 Task: Check the local insights blogs.
Action: Mouse moved to (1147, 213)
Screenshot: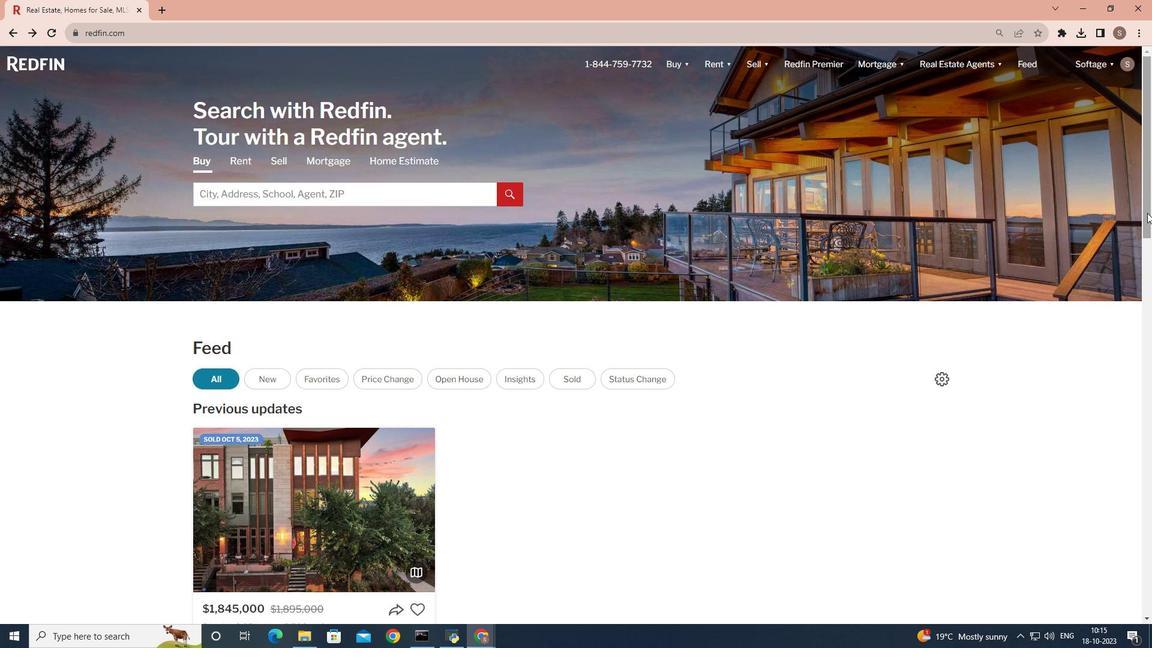 
Action: Mouse pressed left at (1147, 213)
Screenshot: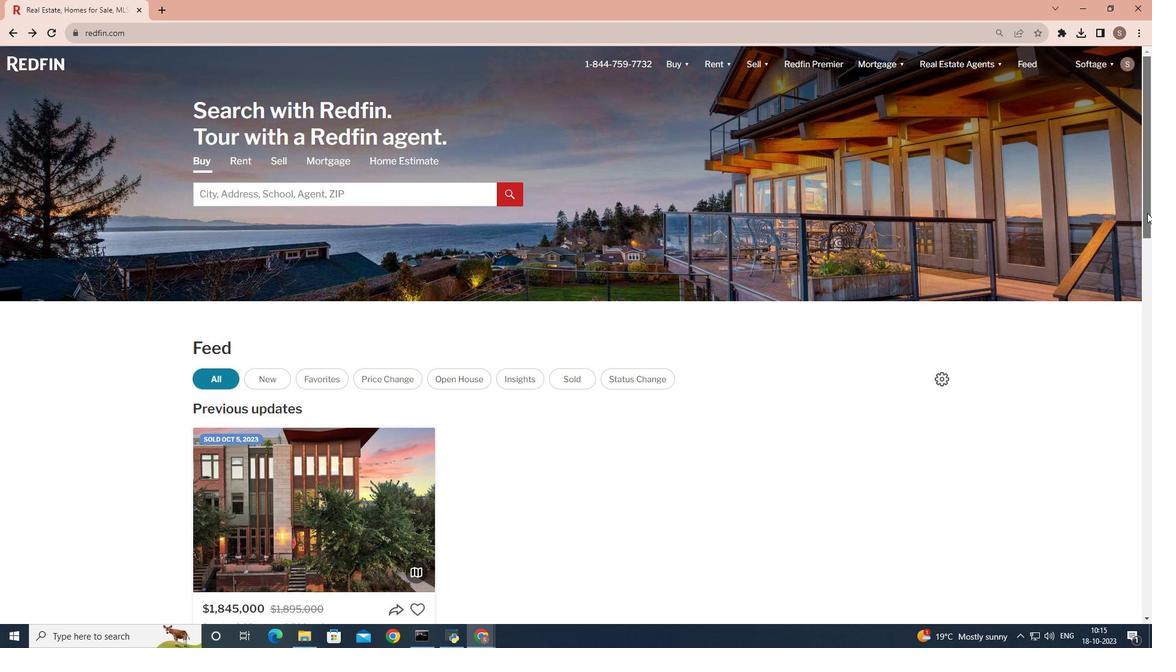 
Action: Mouse moved to (1152, 546)
Screenshot: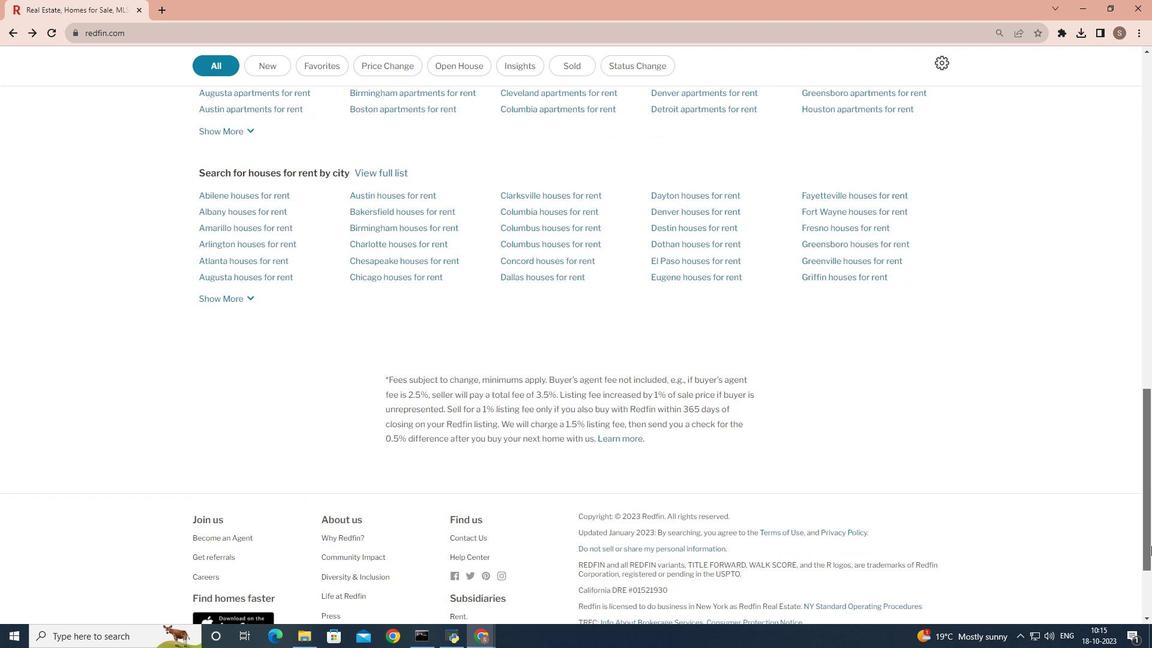 
Action: Mouse pressed left at (1152, 546)
Screenshot: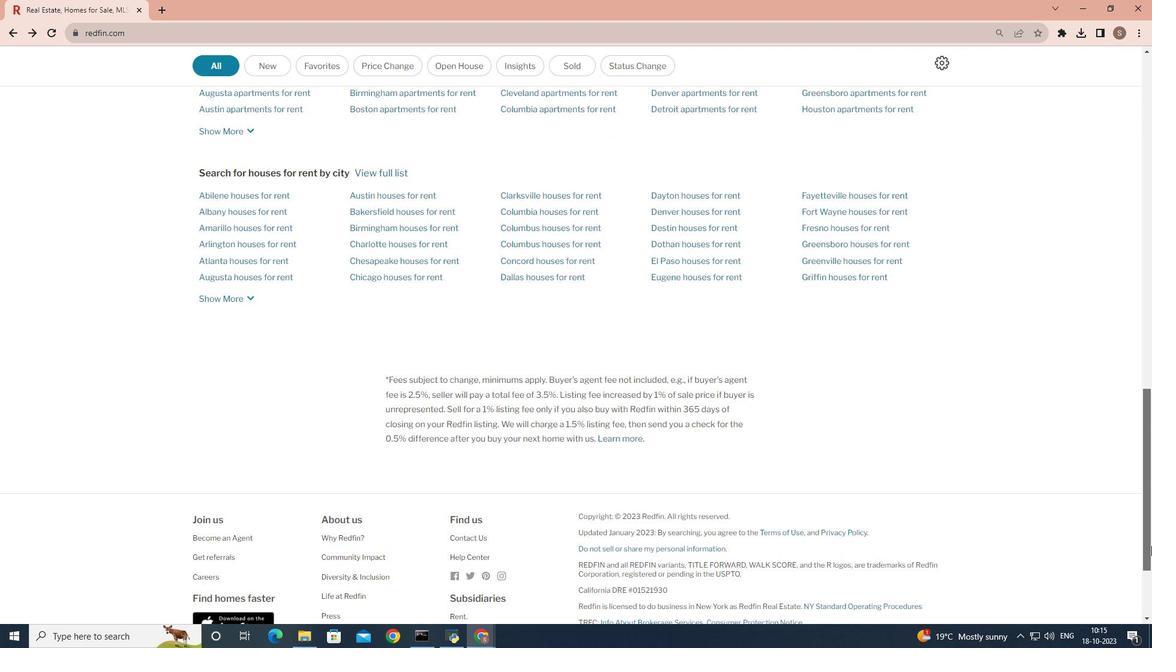
Action: Mouse moved to (1144, 475)
Screenshot: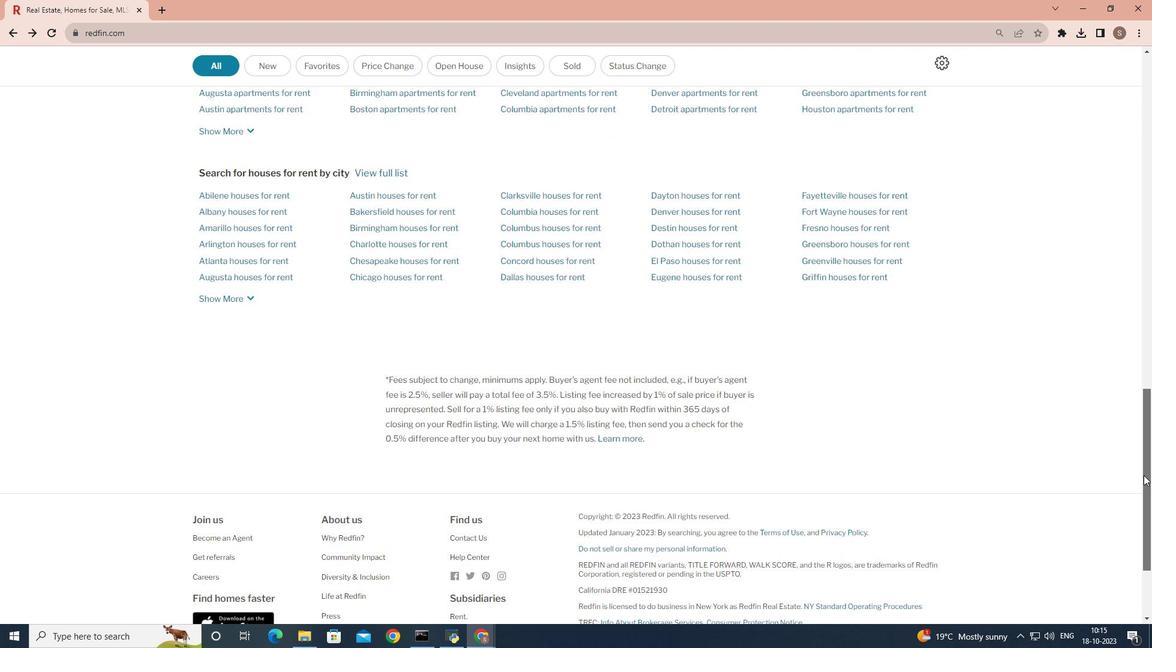 
Action: Mouse pressed left at (1144, 475)
Screenshot: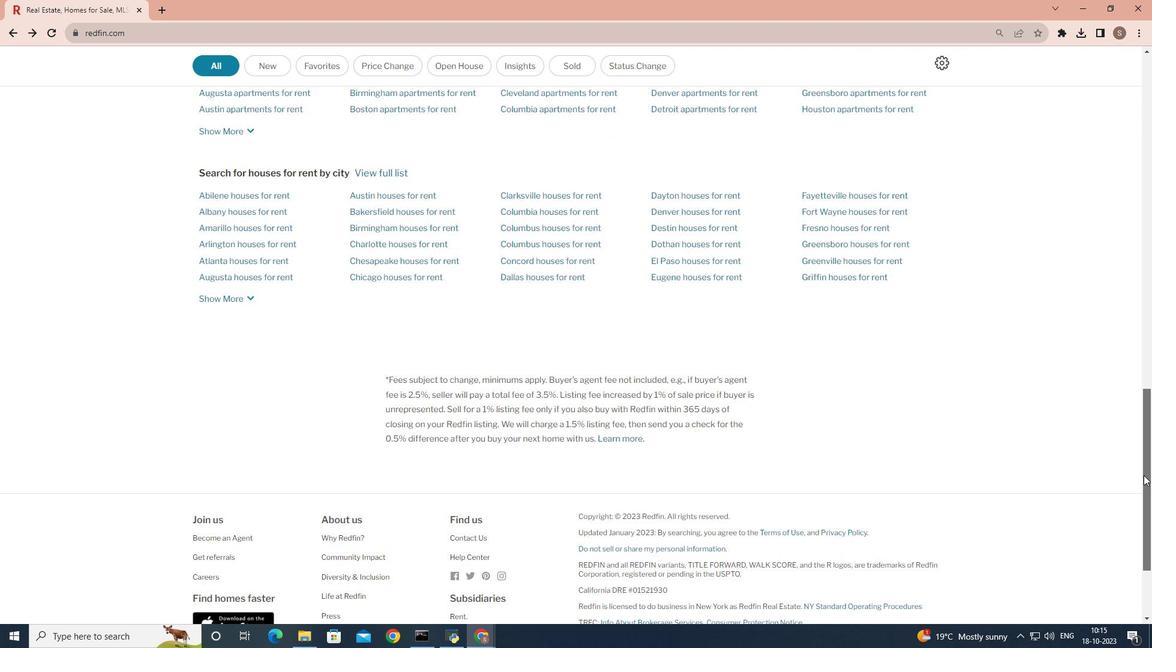 
Action: Mouse moved to (327, 516)
Screenshot: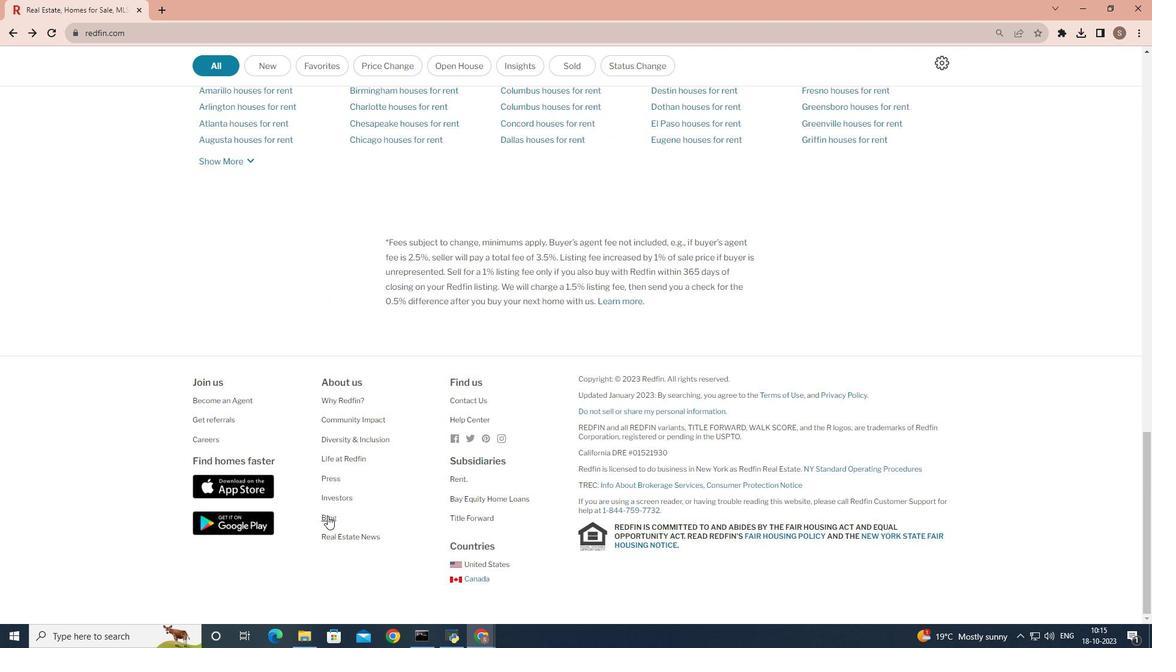 
Action: Mouse pressed left at (327, 516)
Screenshot: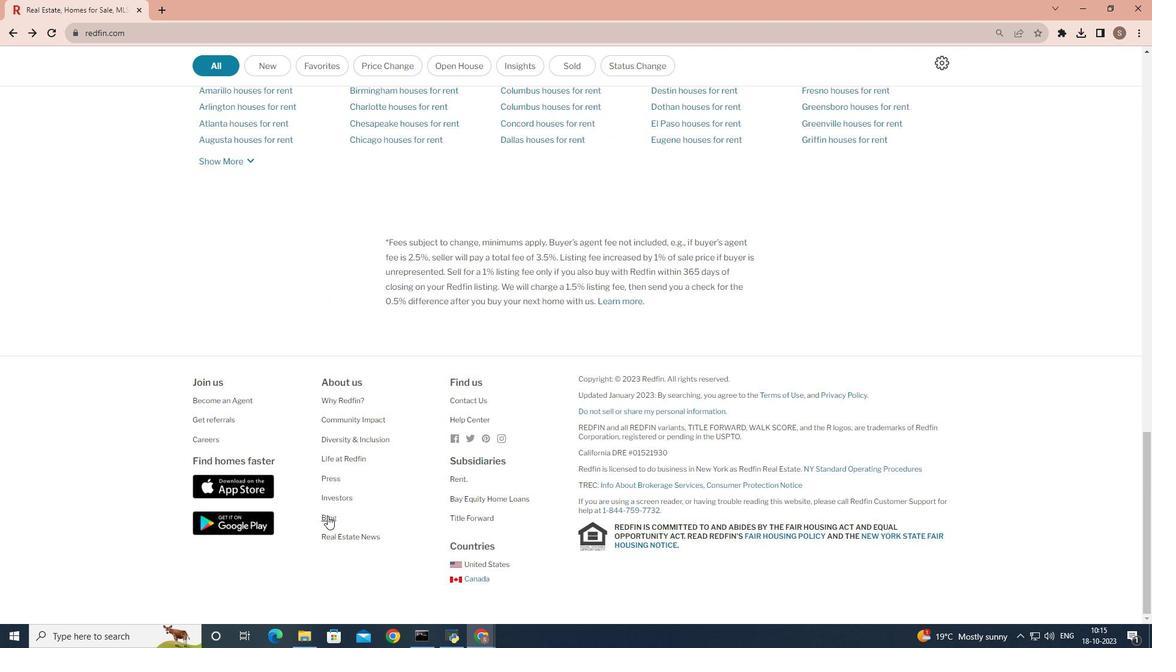 
Action: Mouse moved to (510, 127)
Screenshot: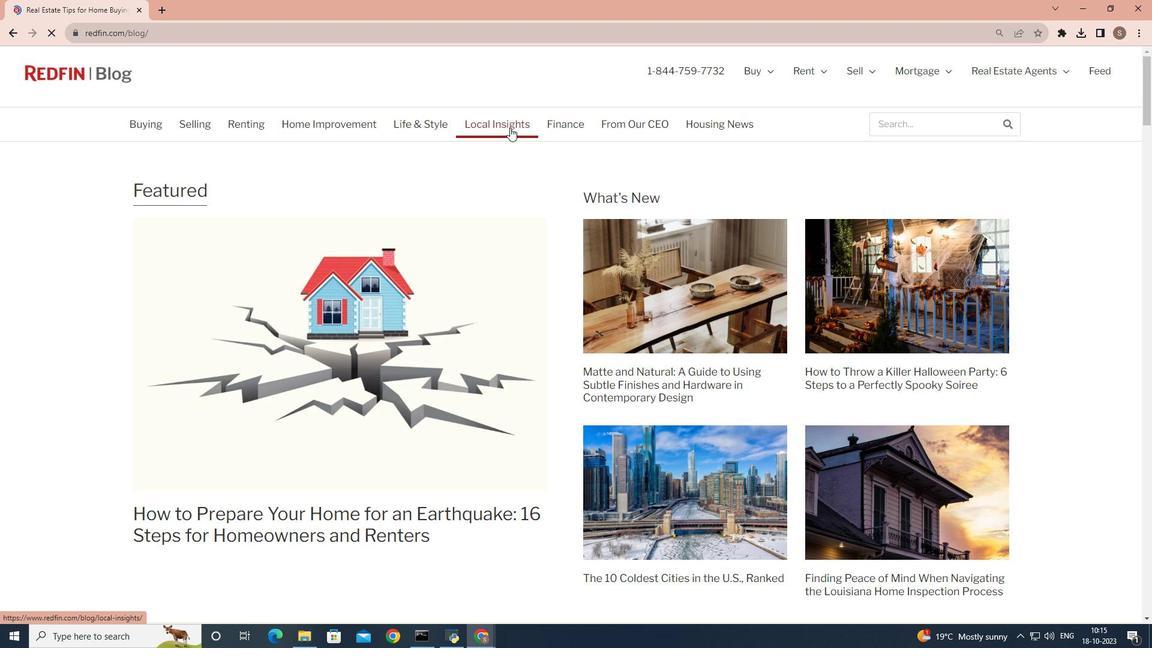 
Action: Mouse pressed left at (510, 127)
Screenshot: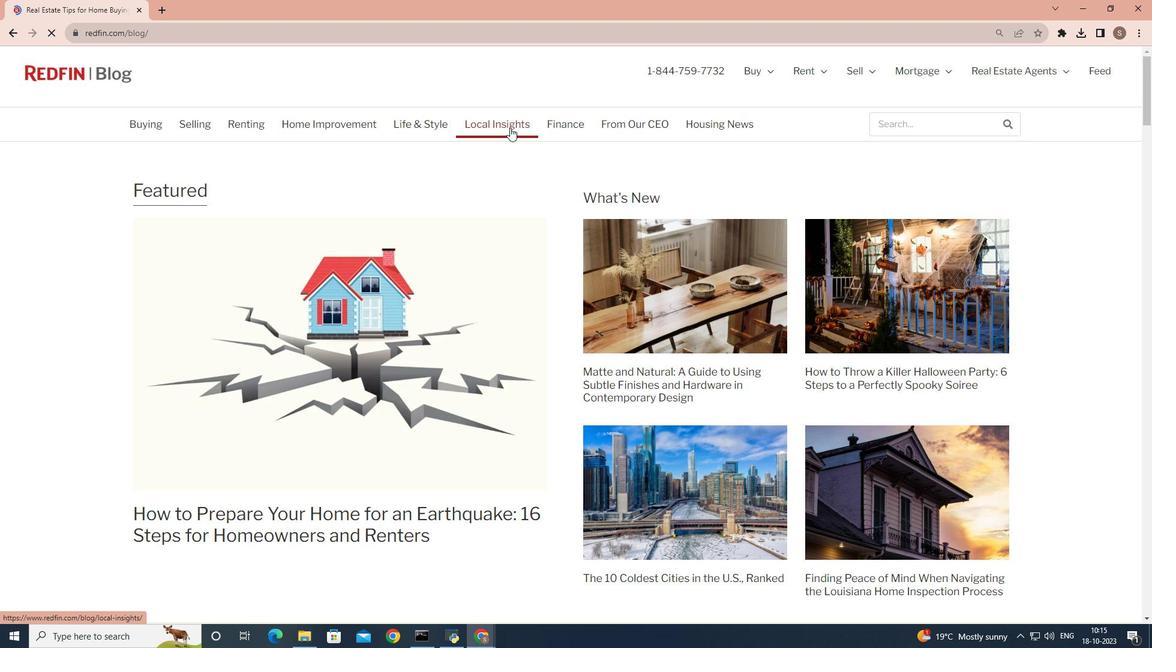 
